 Task: Create in the project BrightWorks and in the Backlog issue 'Address issues related to system accessibility for users with vision impairments' a child issue 'Chatbot conversation natural language understanding testing and remediation', and assign it to team member softage.4@softage.net. Create in the project BrightWorks and in the Backlog issue 'Develop a new feature to allow for dynamic pricing and discounts' a child issue 'Data access policy enforcement and remediation', and assign it to team member softage.1@softage.net
Action: Mouse moved to (204, 57)
Screenshot: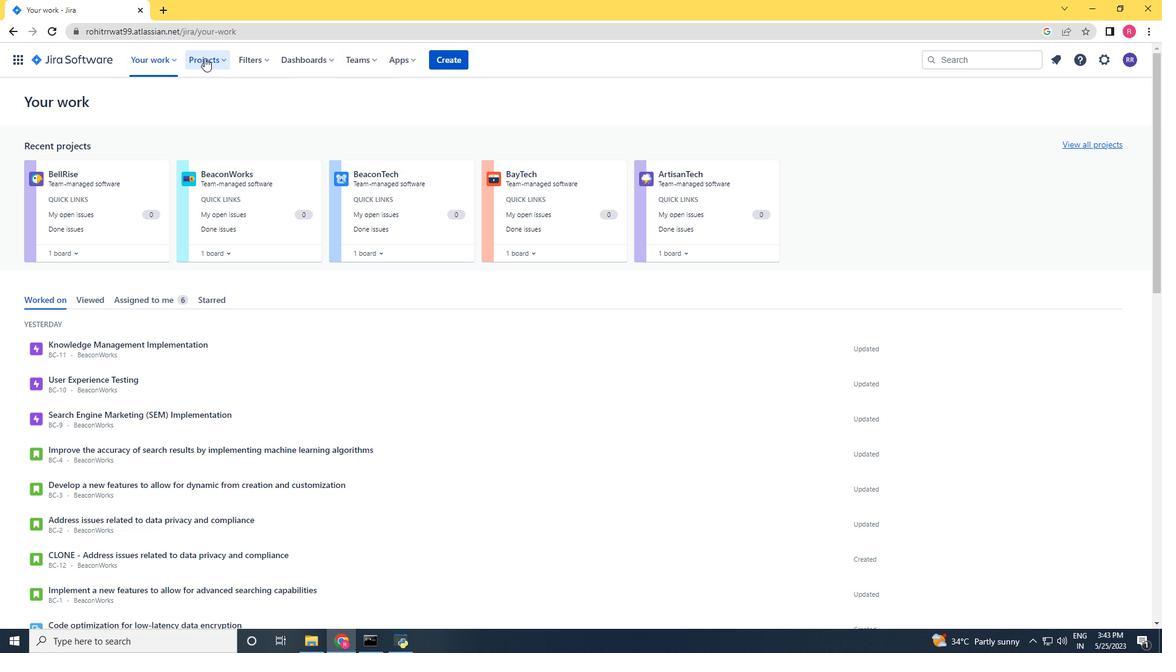 
Action: Mouse pressed left at (204, 57)
Screenshot: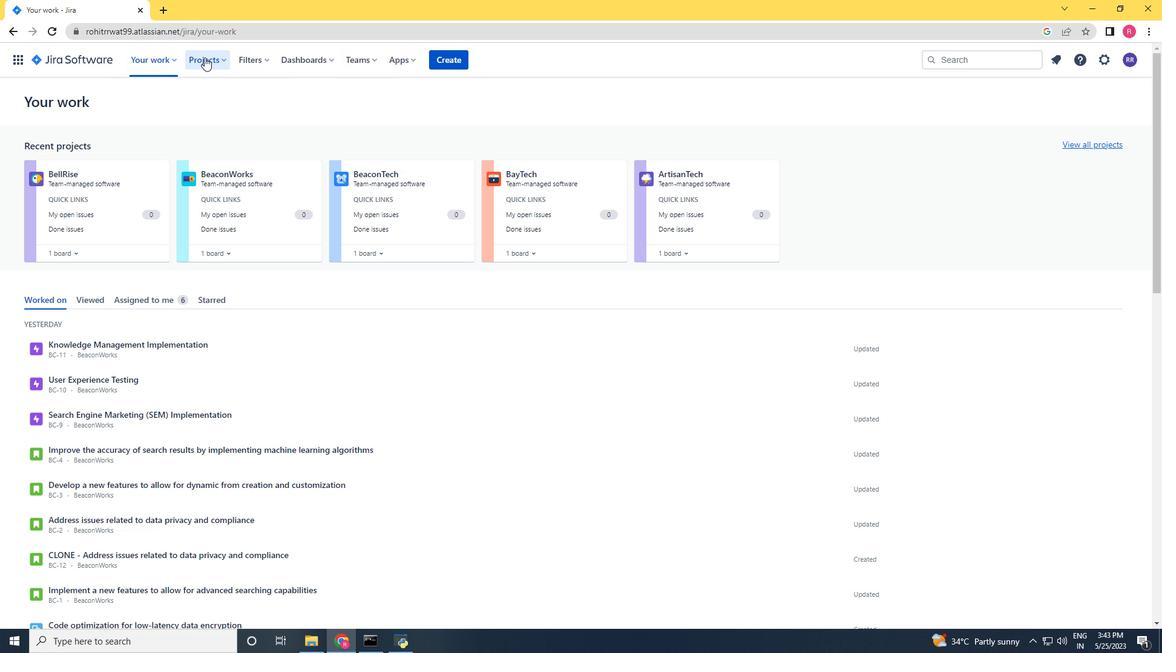
Action: Mouse moved to (239, 118)
Screenshot: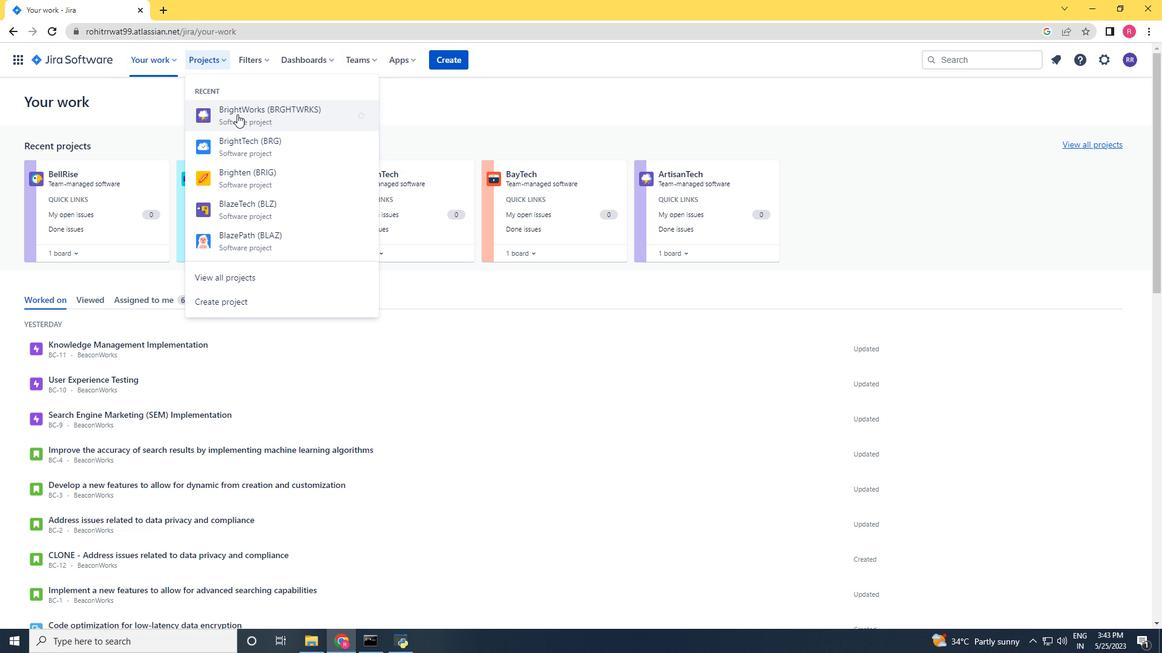 
Action: Mouse pressed left at (239, 118)
Screenshot: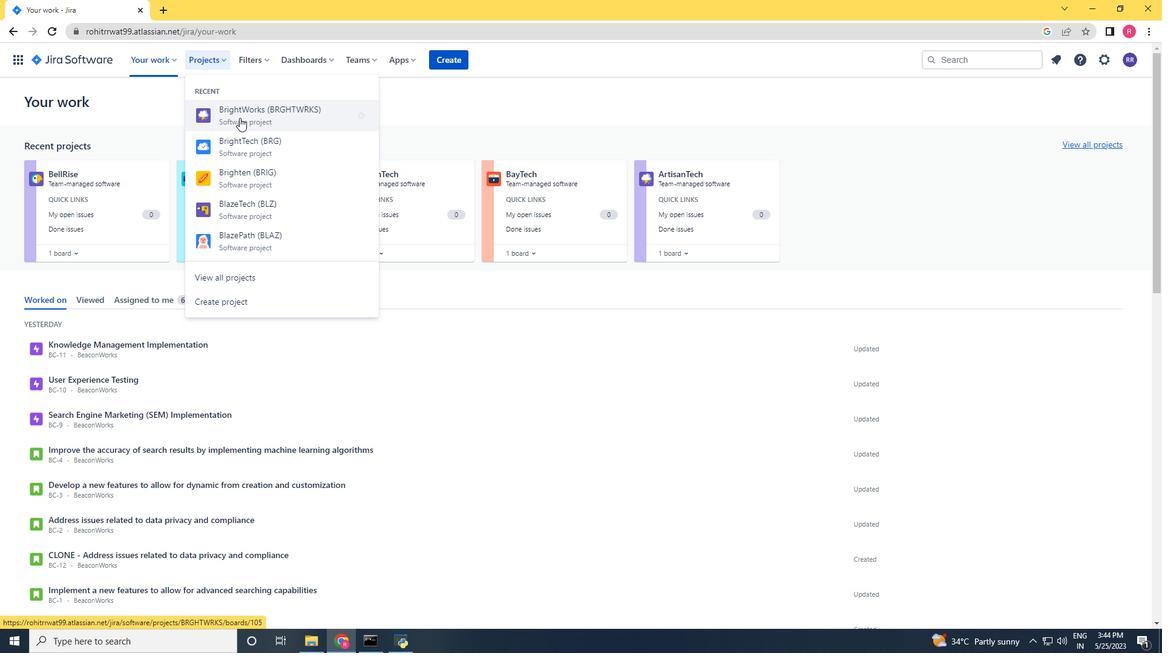 
Action: Mouse moved to (74, 176)
Screenshot: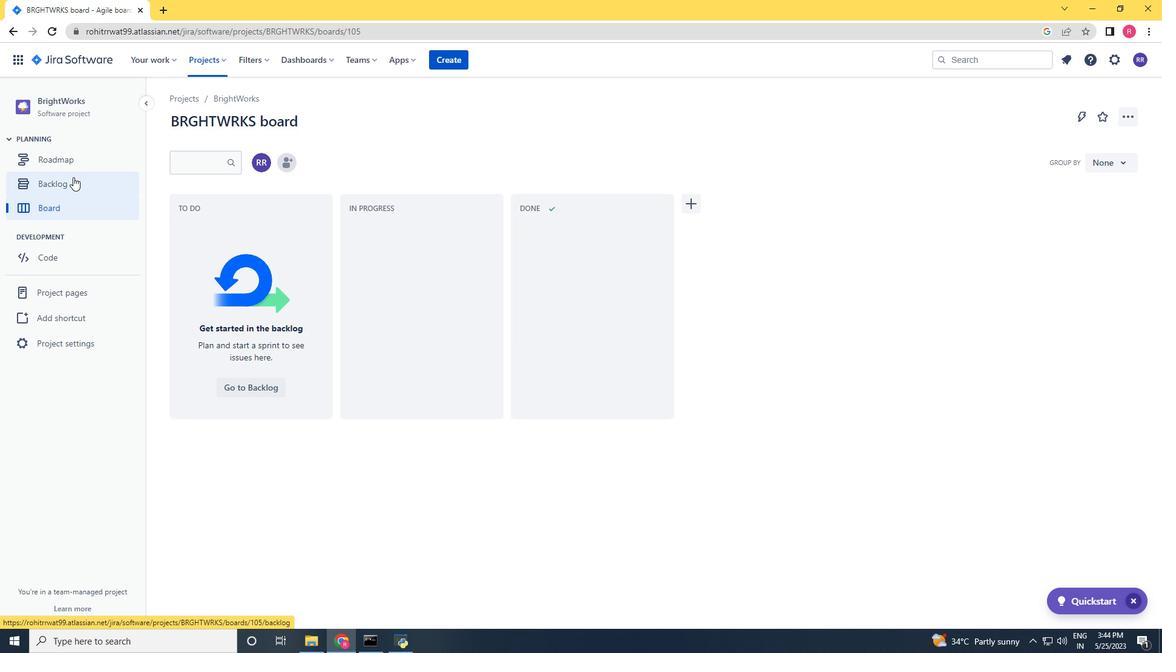 
Action: Mouse pressed left at (73, 177)
Screenshot: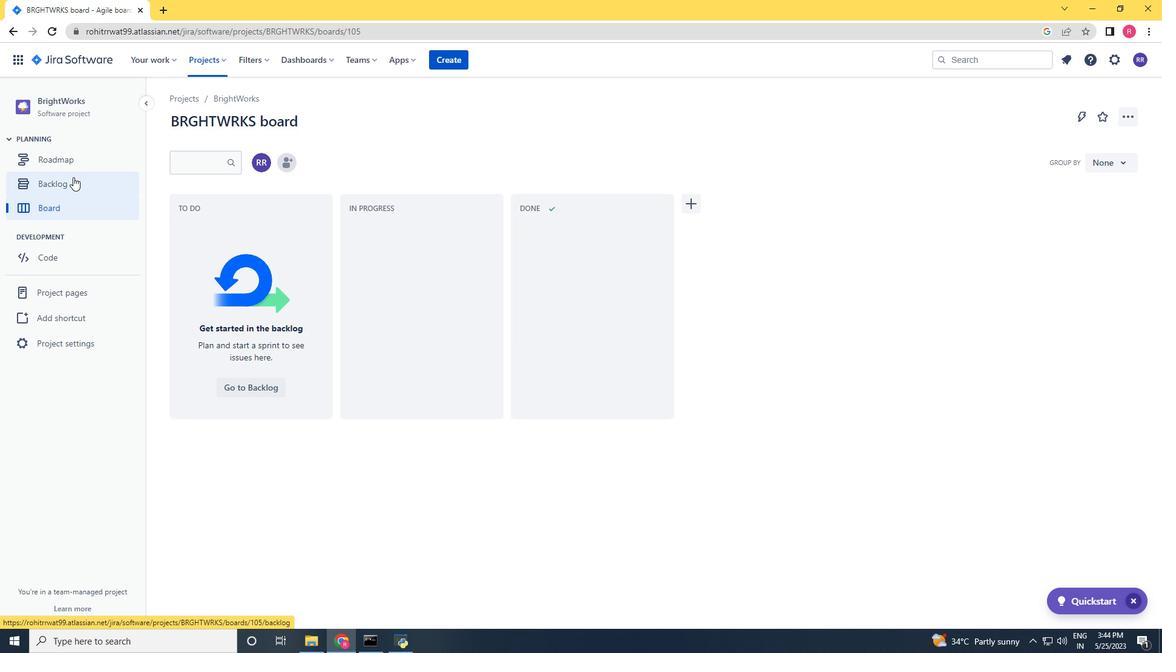 
Action: Mouse moved to (689, 371)
Screenshot: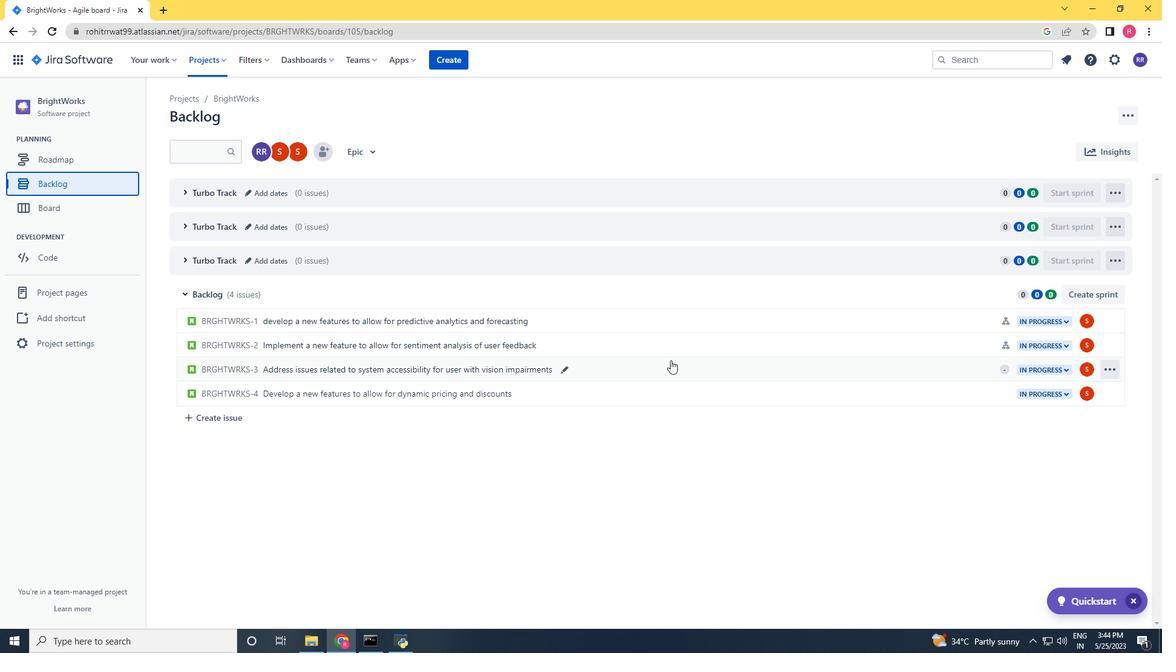 
Action: Mouse pressed left at (689, 371)
Screenshot: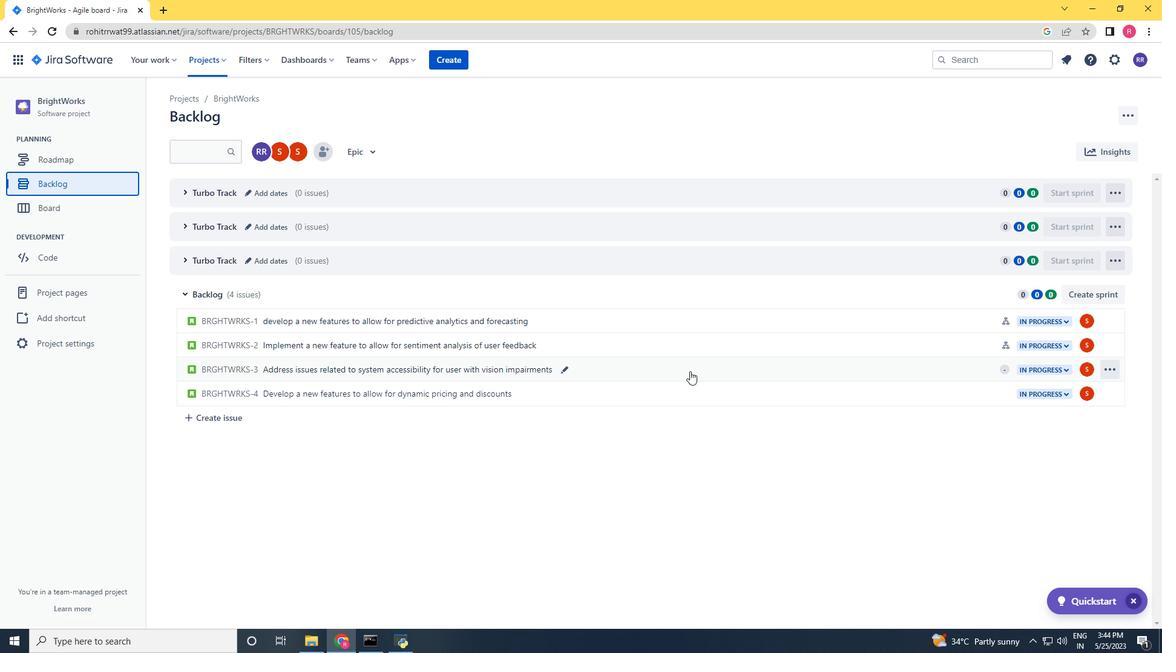 
Action: Mouse moved to (955, 275)
Screenshot: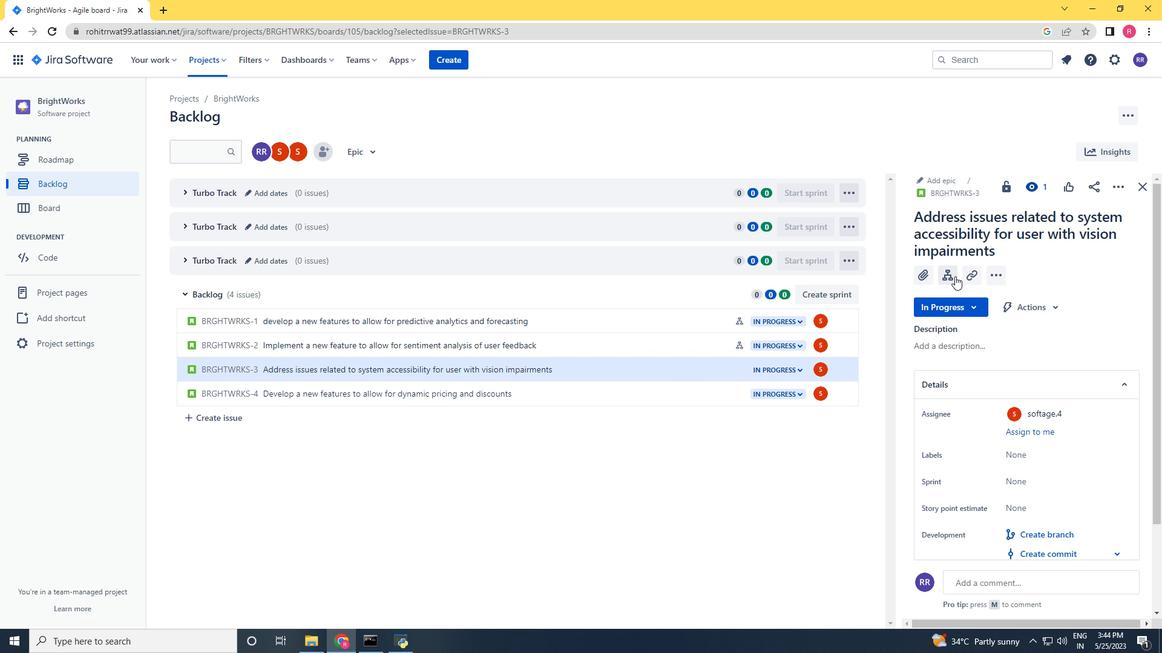 
Action: Mouse pressed left at (955, 275)
Screenshot: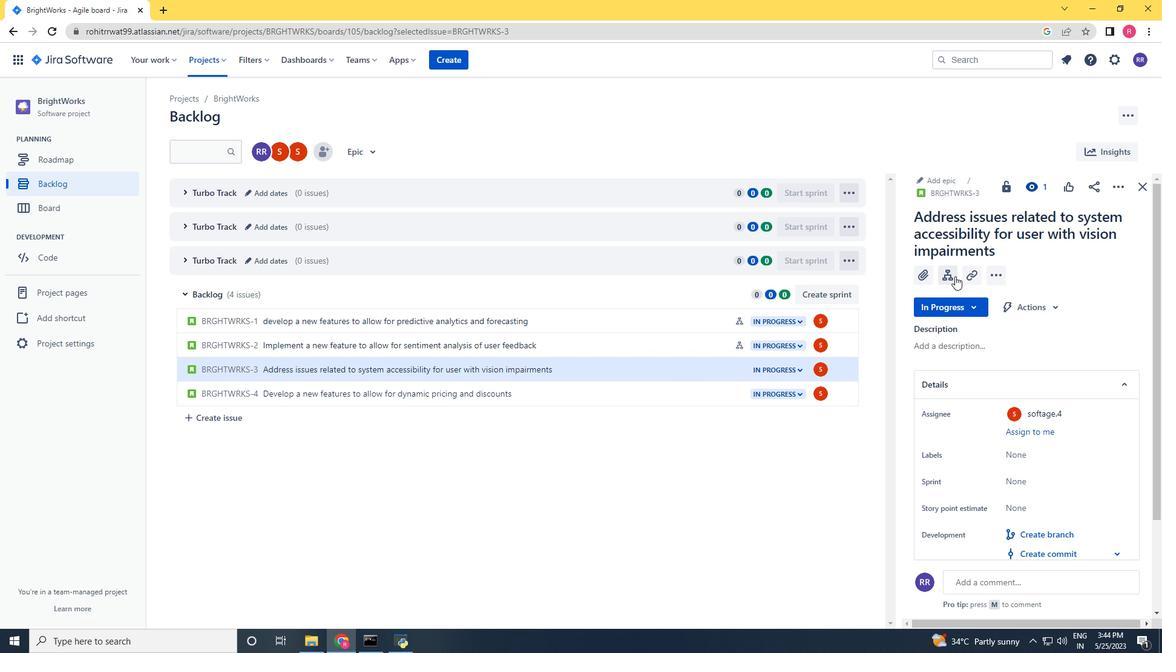 
Action: Mouse moved to (956, 281)
Screenshot: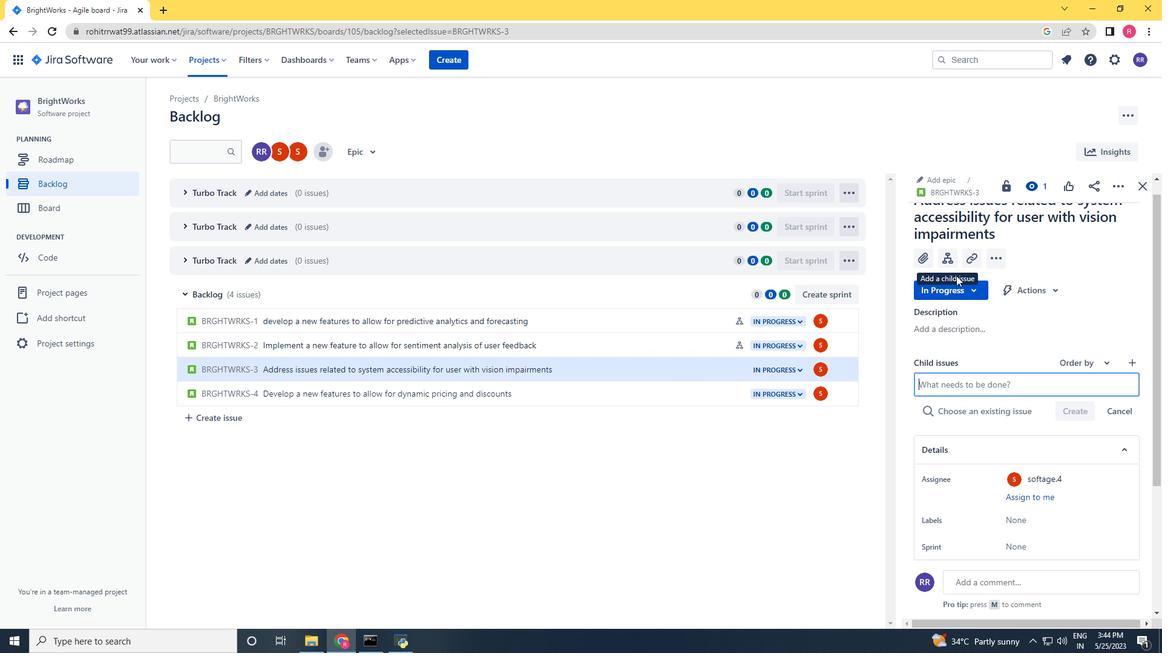 
Action: Key pressed <Key.shift>Chatbot<Key.space>conversation<Key.space>natural<Key.space>langusage<Key.space><Key.backspace><Key.backspace><Key.backspace><Key.backspace><Key.backspace><Key.backspace>uage<Key.space>understanding<Key.space>testing<Key.space>and<Key.space>remediation<Key.space><Key.enter>
Screenshot: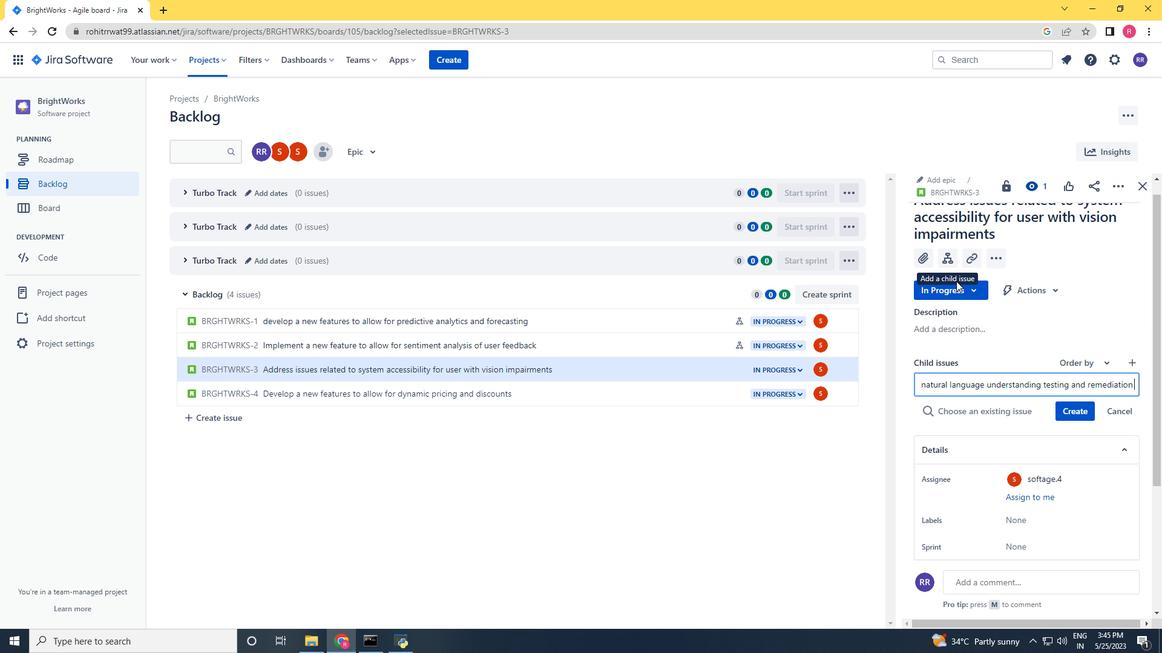 
Action: Mouse moved to (689, 397)
Screenshot: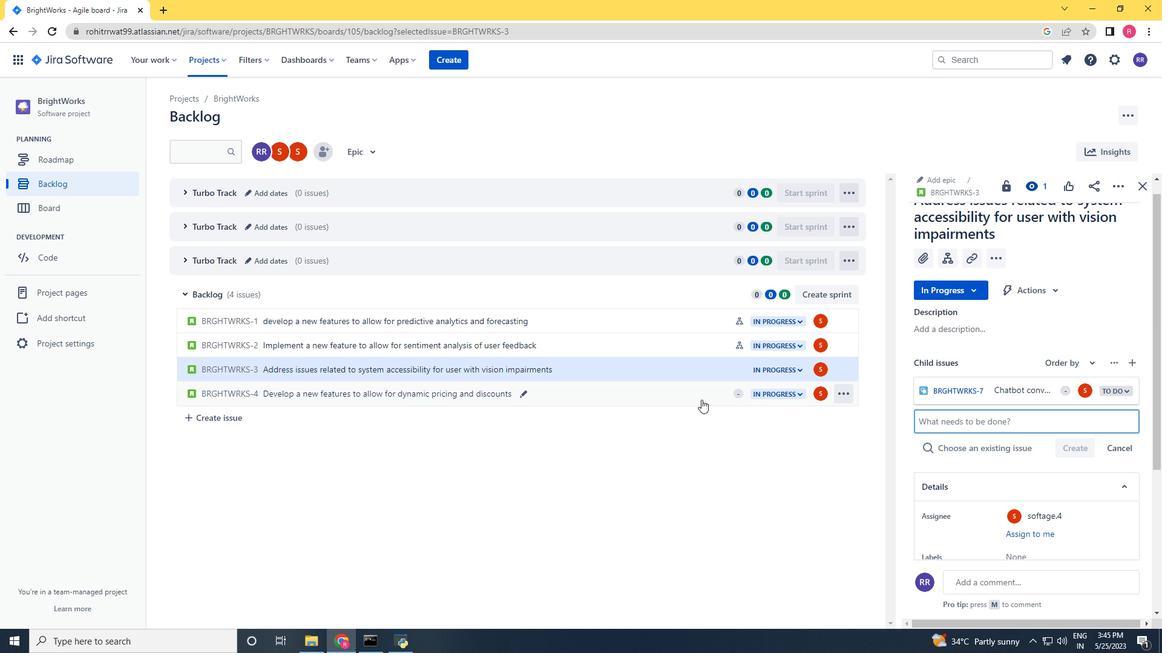 
Action: Mouse pressed left at (689, 397)
Screenshot: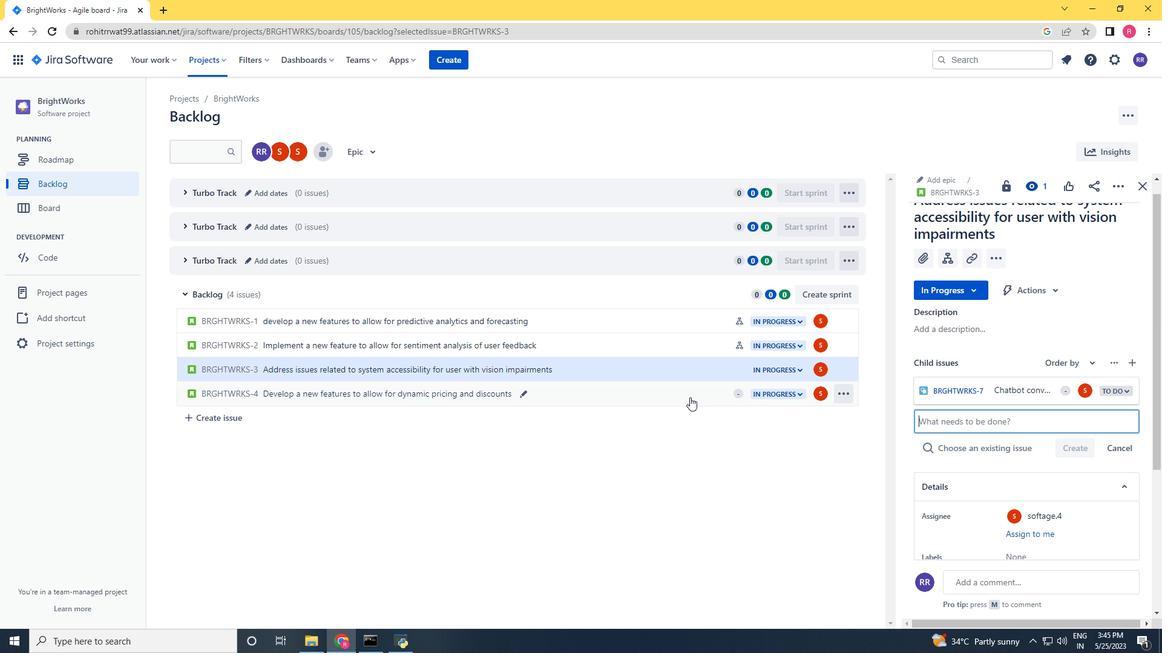 
Action: Mouse moved to (946, 262)
Screenshot: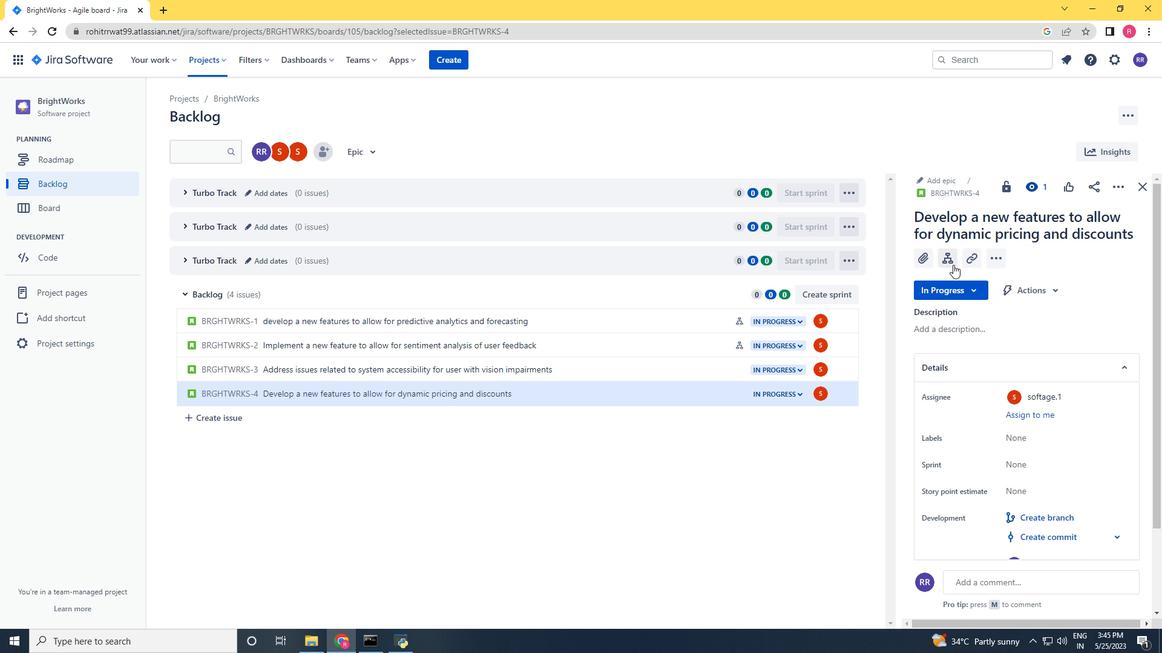 
Action: Mouse pressed left at (946, 262)
Screenshot: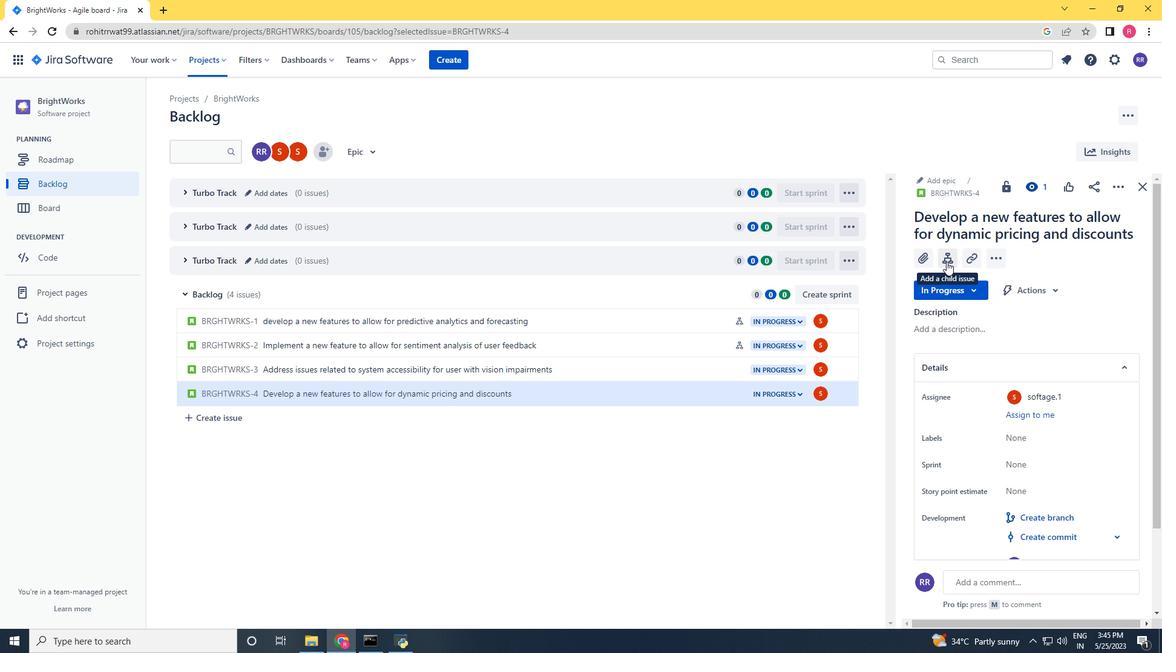 
Action: Key pressed <Key.shift>Data<Key.space>access<Key.space>policy<Key.space>enf<Key.backspace>forcement<Key.space>and<Key.space>remedition<Key.space><Key.backspace><Key.backspace><Key.backspace><Key.backspace><Key.backspace>ation<Key.space><Key.enter>
Screenshot: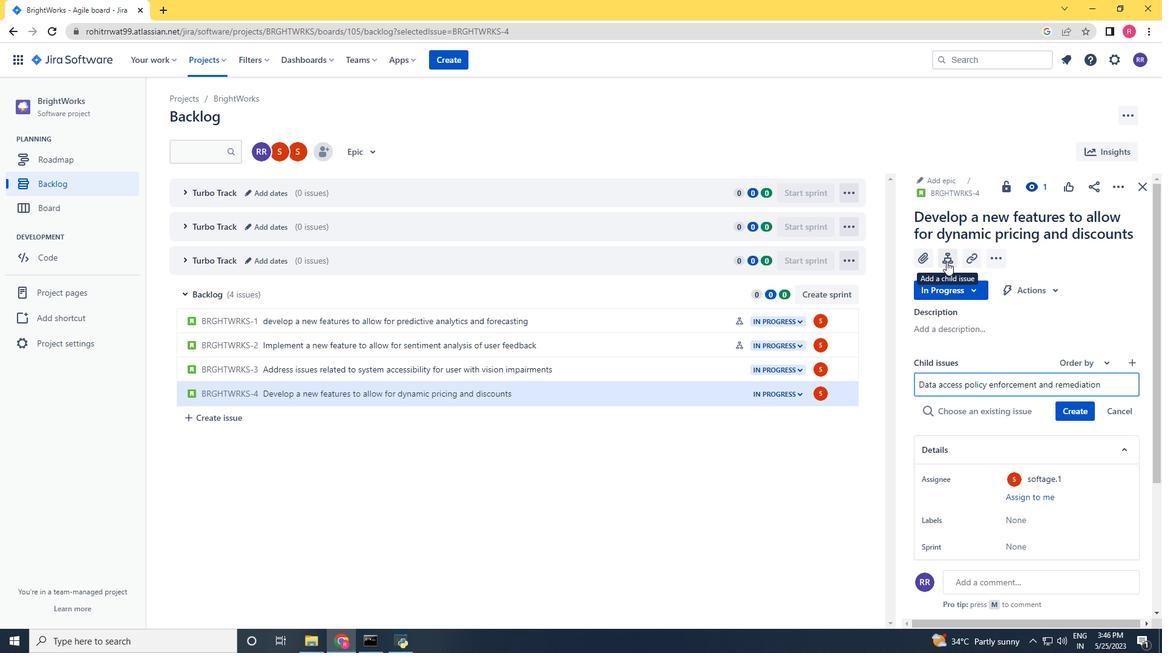 
Action: Mouse moved to (1087, 392)
Screenshot: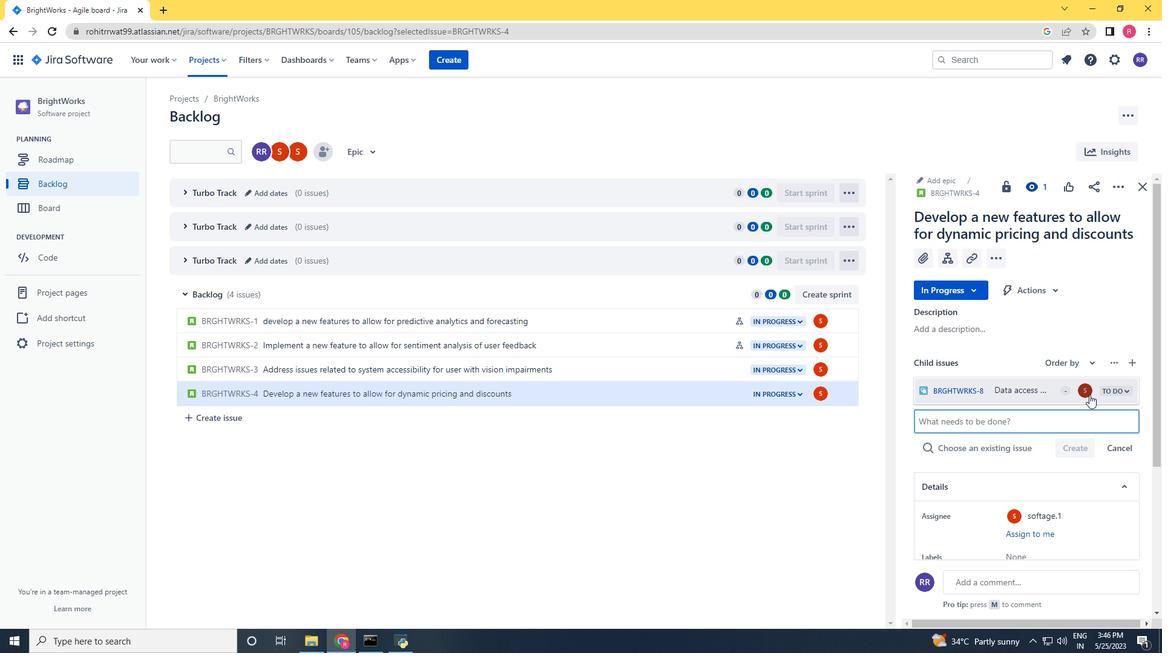 
Action: Mouse pressed left at (1087, 392)
Screenshot: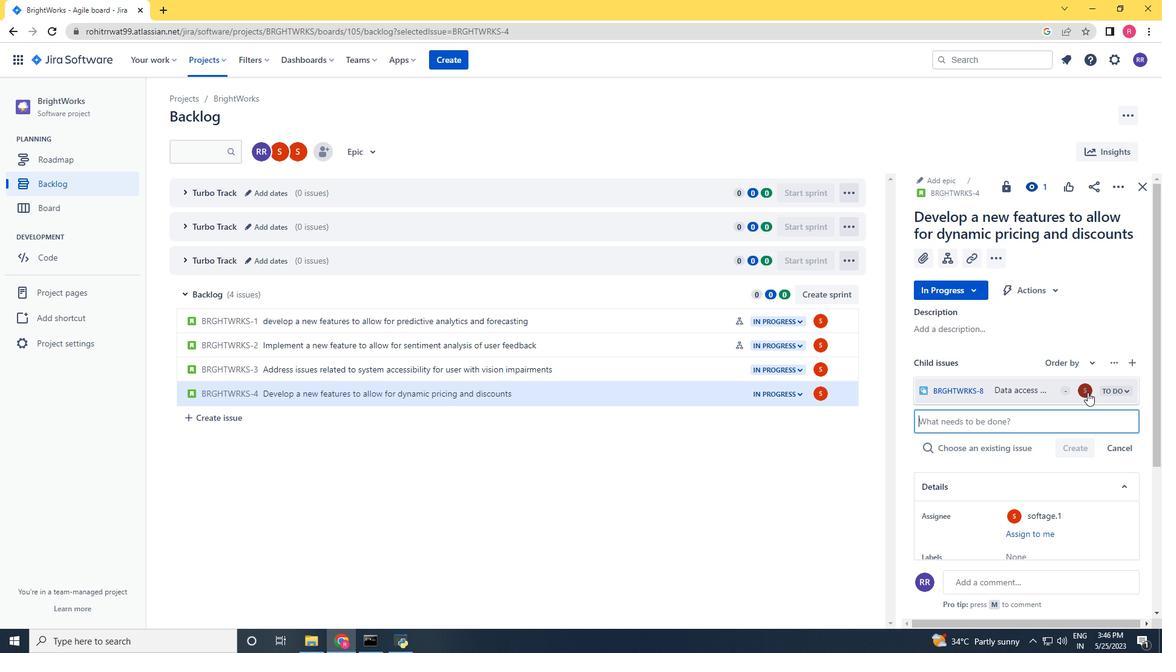 
Action: Key pressed softage.1<Key.shift>@softage.net
Screenshot: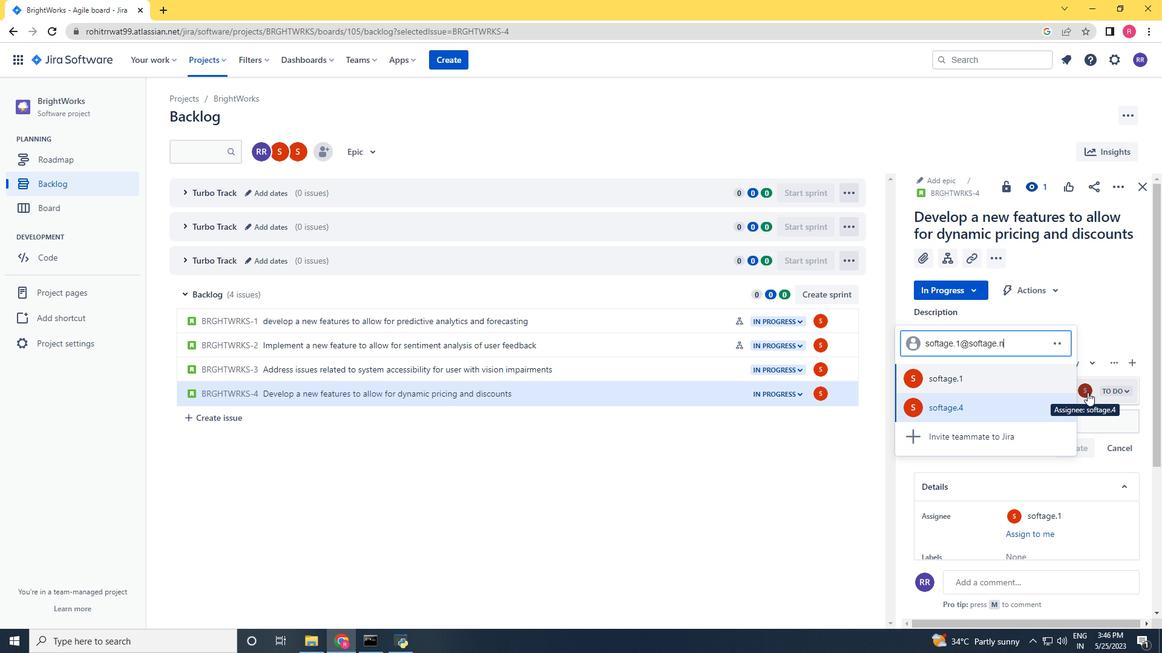 
Action: Mouse moved to (984, 394)
Screenshot: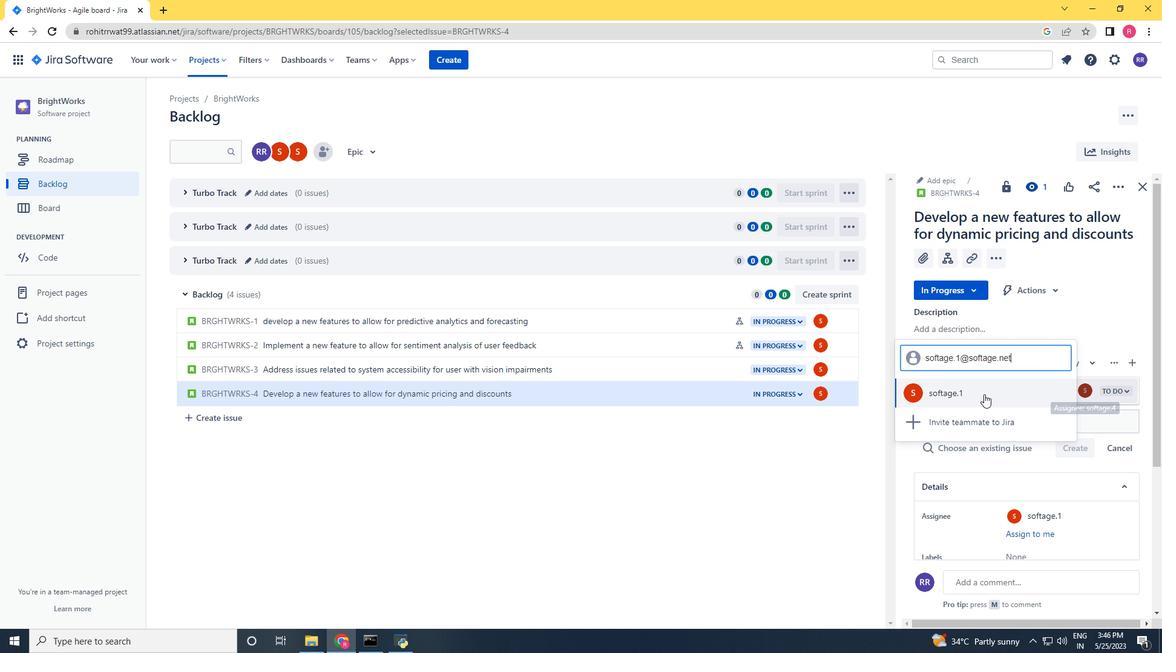 
Action: Mouse pressed left at (984, 394)
Screenshot: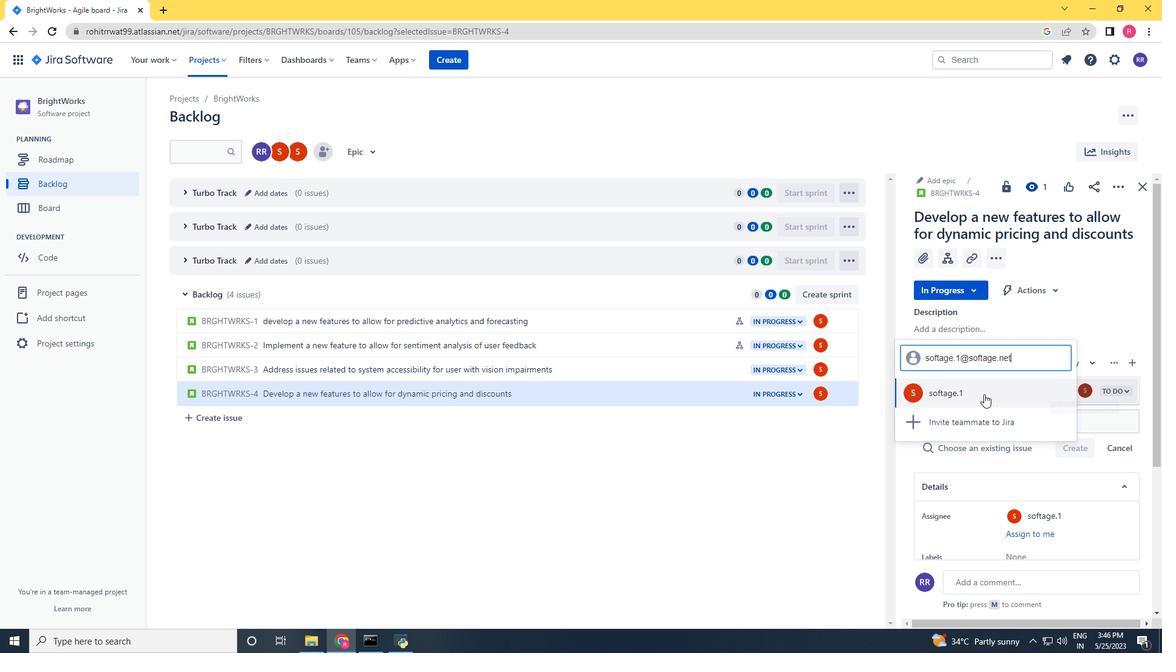
Action: Mouse moved to (774, 498)
Screenshot: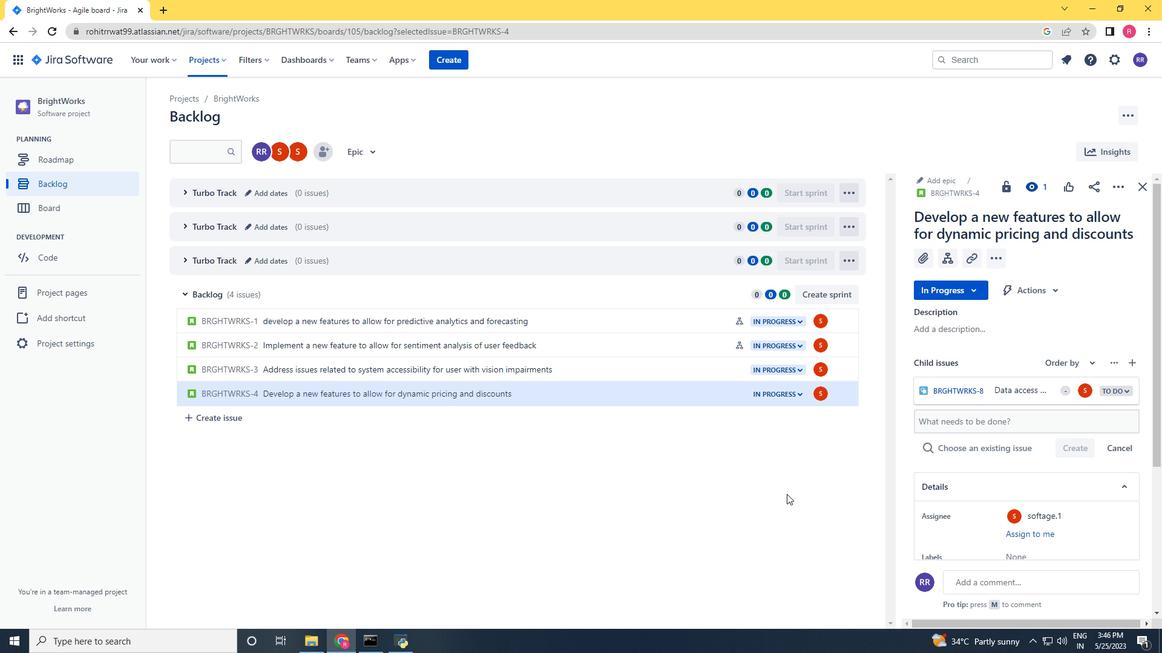 
